 Task: Add Sprouts 100% Angus Grass-Fed Beef Filet Mignon Steak to the cart.
Action: Mouse moved to (24, 87)
Screenshot: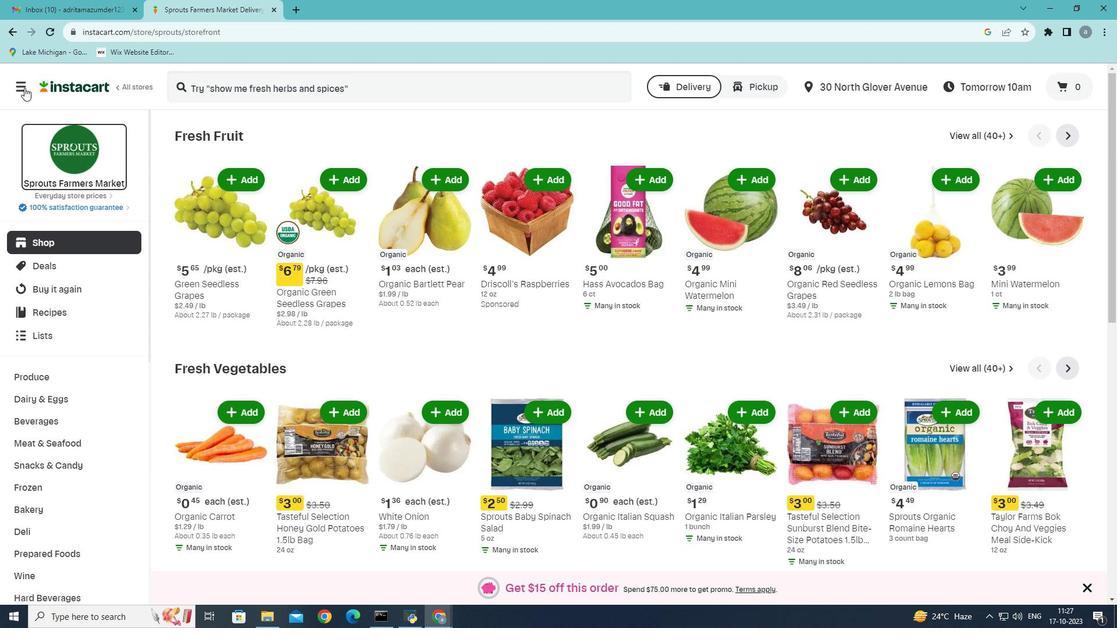 
Action: Mouse pressed left at (24, 87)
Screenshot: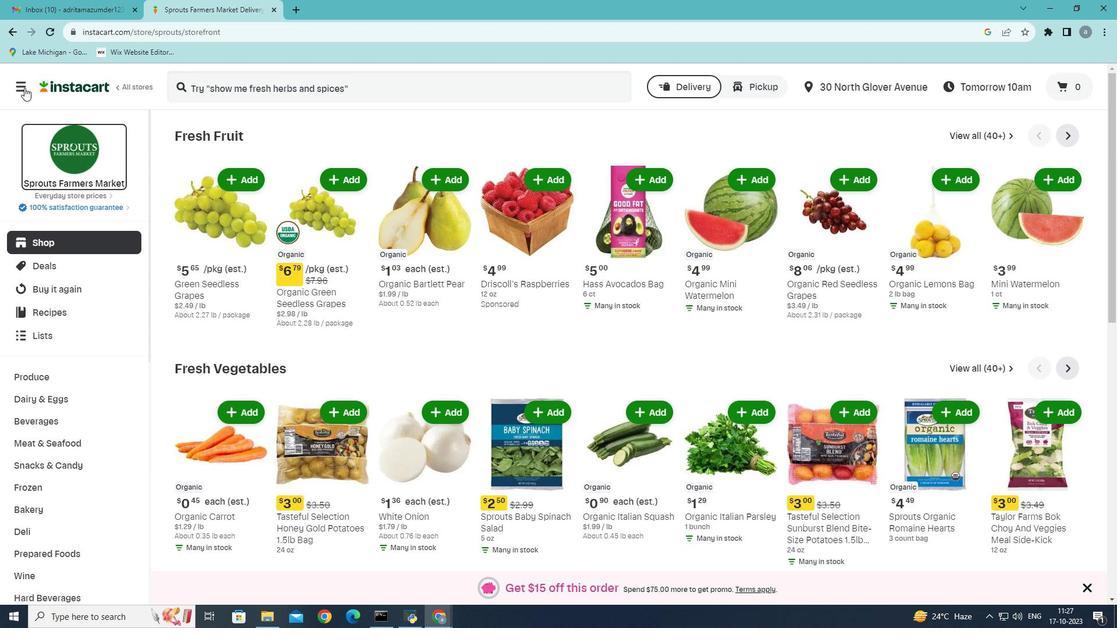 
Action: Mouse moved to (44, 341)
Screenshot: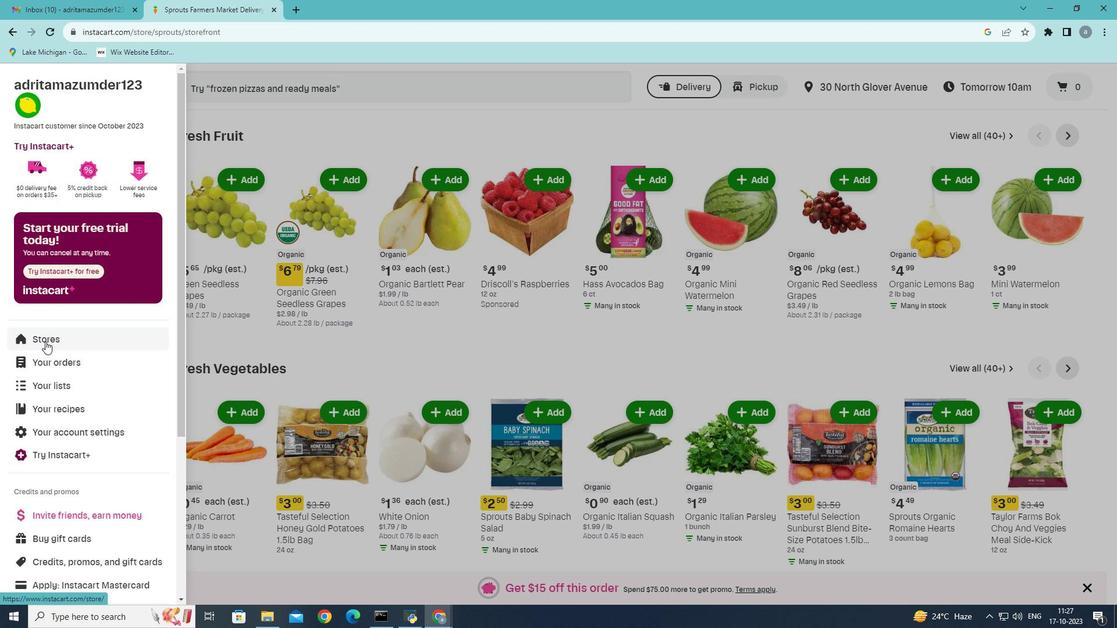 
Action: Mouse pressed left at (44, 341)
Screenshot: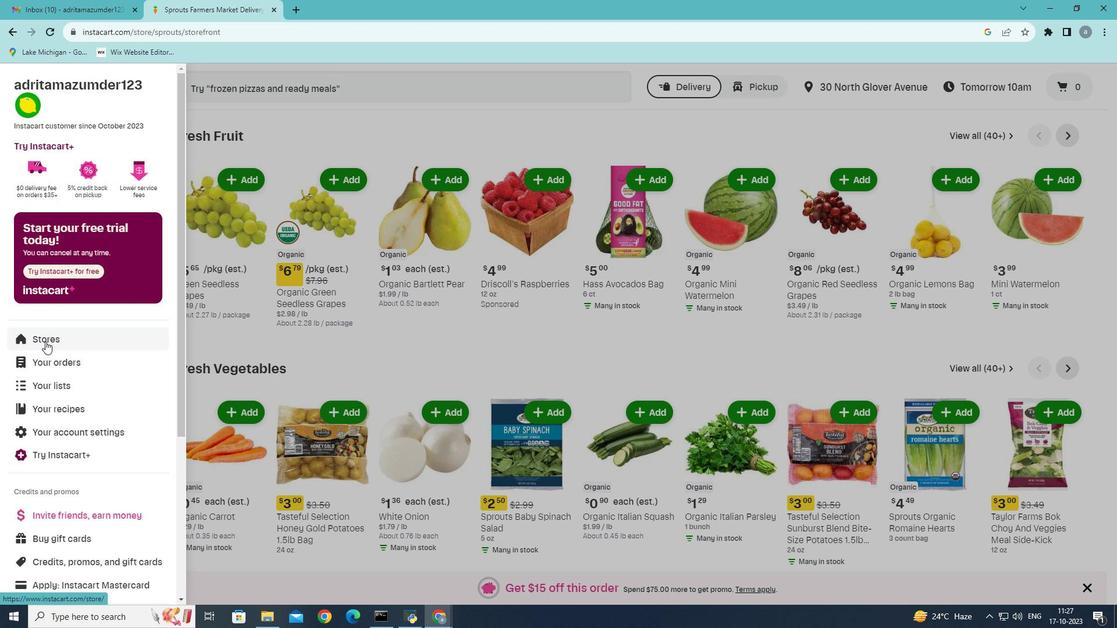 
Action: Mouse moved to (282, 120)
Screenshot: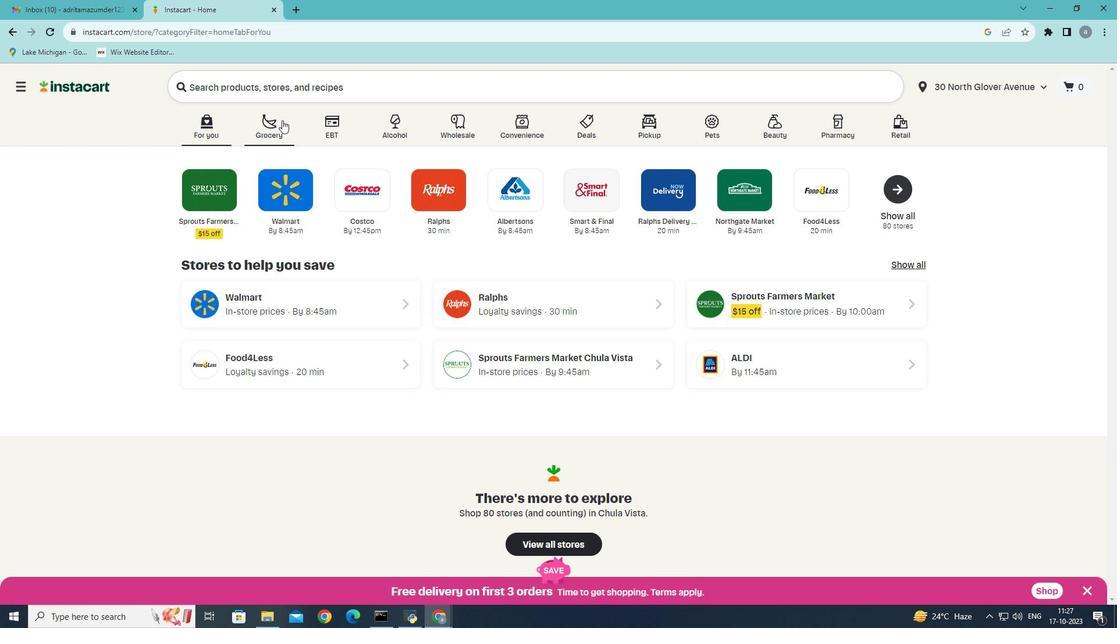 
Action: Mouse pressed left at (282, 120)
Screenshot: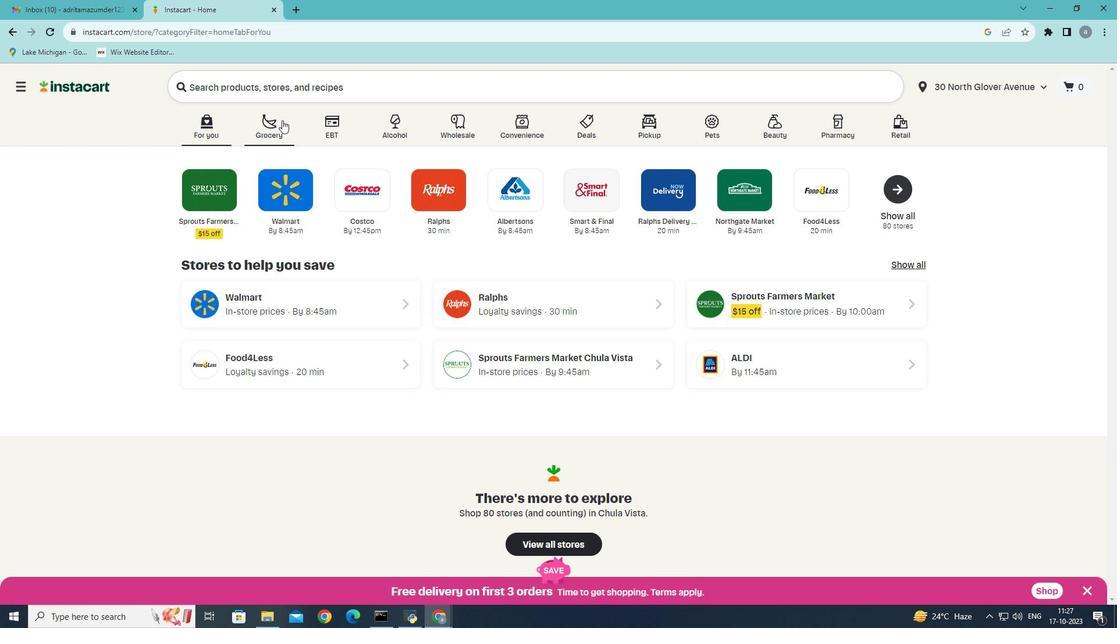 
Action: Mouse moved to (799, 285)
Screenshot: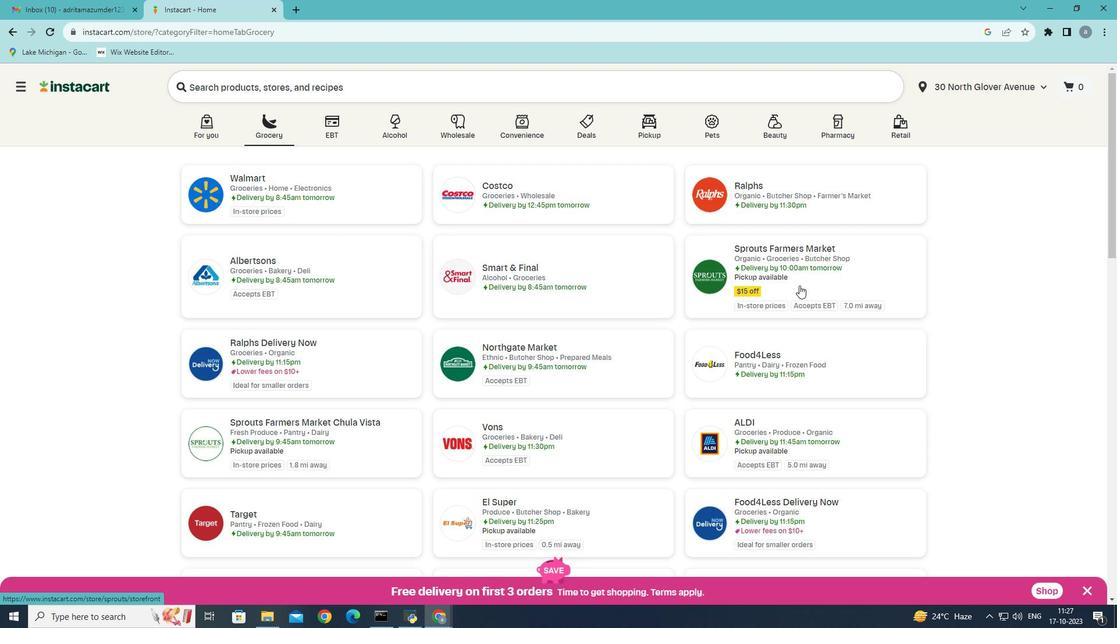 
Action: Mouse pressed left at (799, 285)
Screenshot: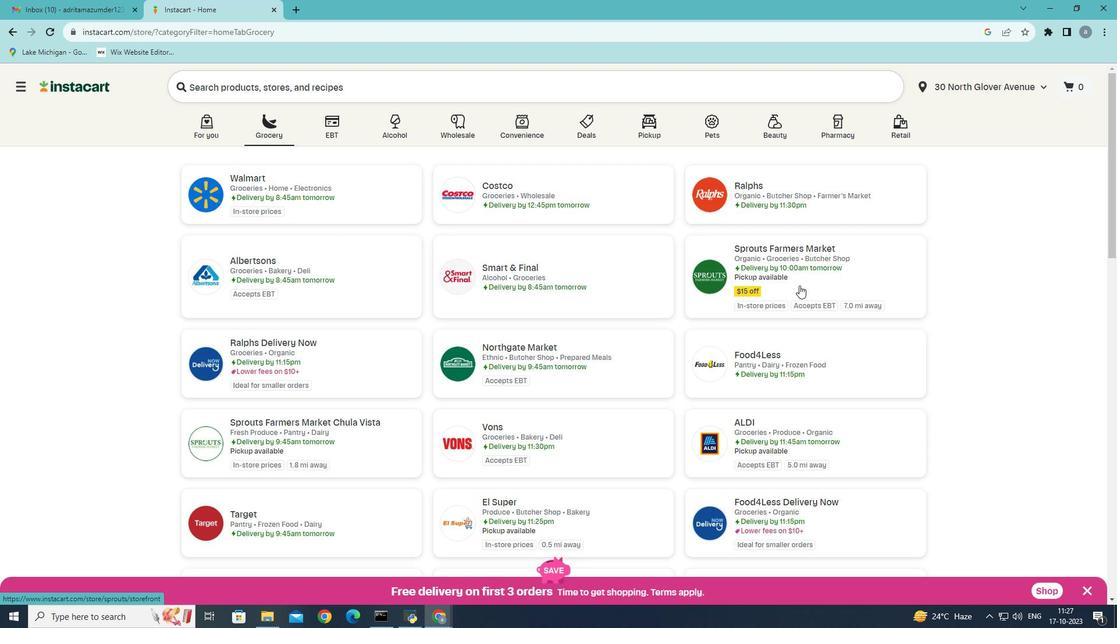 
Action: Mouse moved to (418, 125)
Screenshot: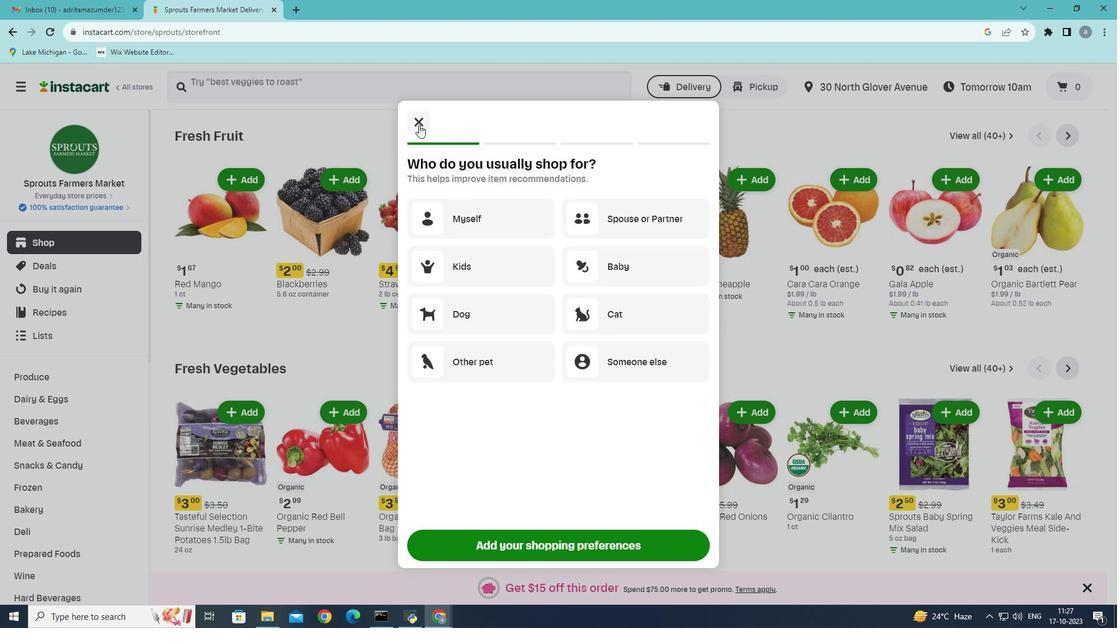 
Action: Mouse pressed left at (418, 125)
Screenshot: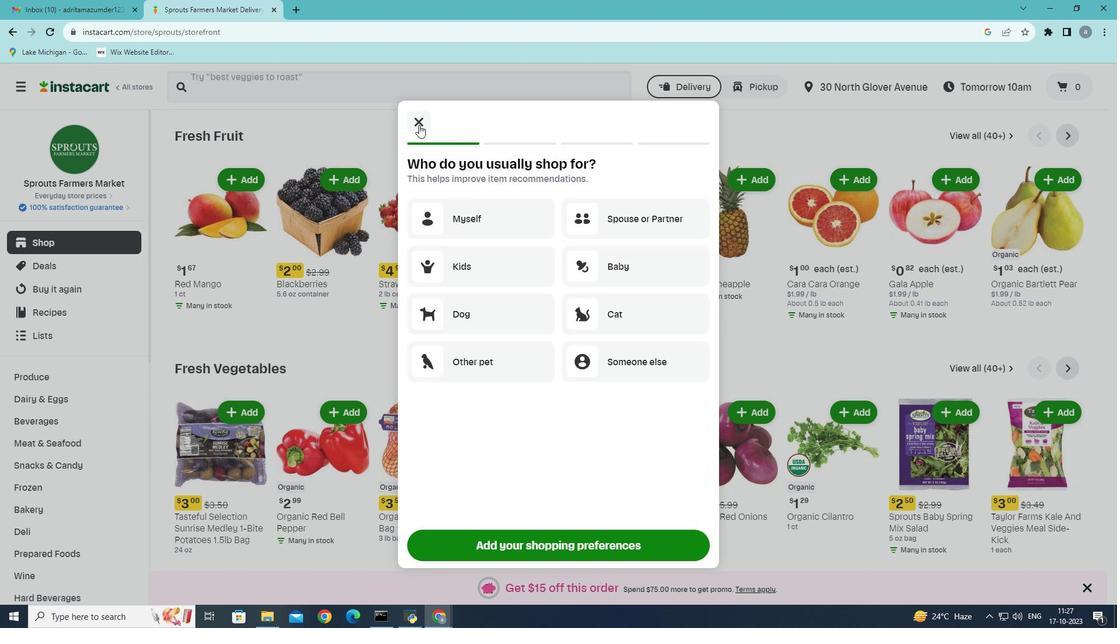 
Action: Mouse moved to (62, 449)
Screenshot: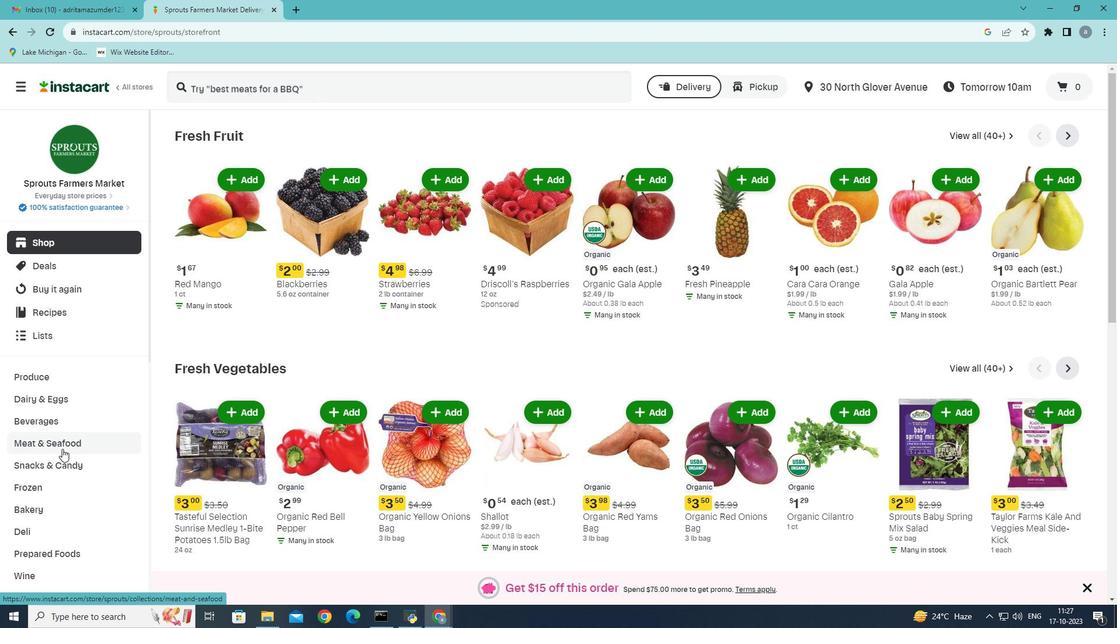 
Action: Mouse pressed left at (62, 449)
Screenshot: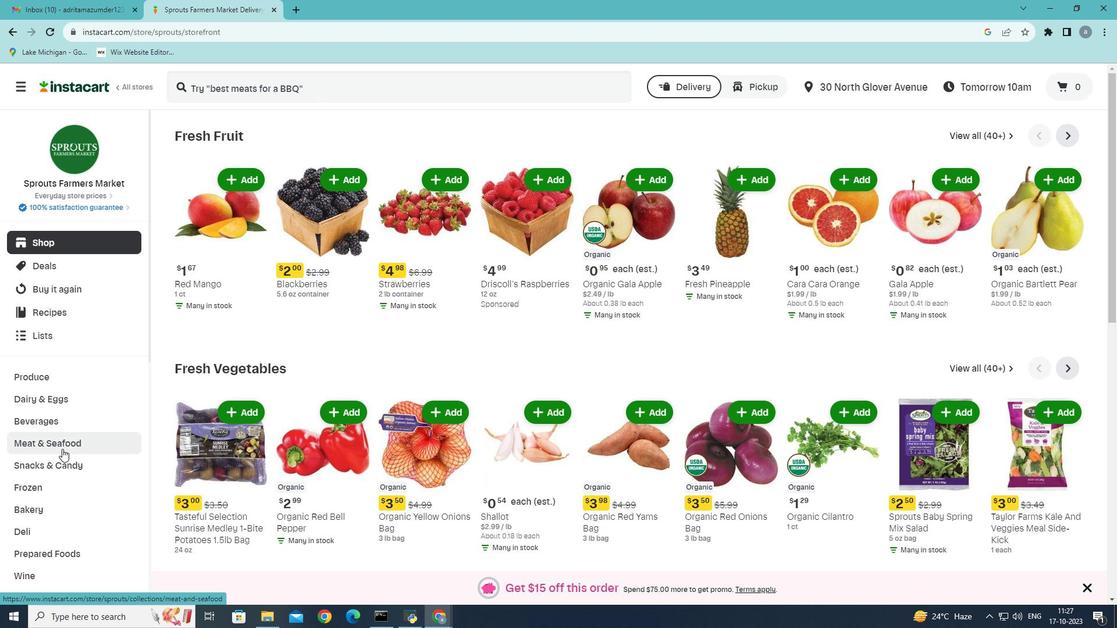
Action: Mouse moved to (340, 166)
Screenshot: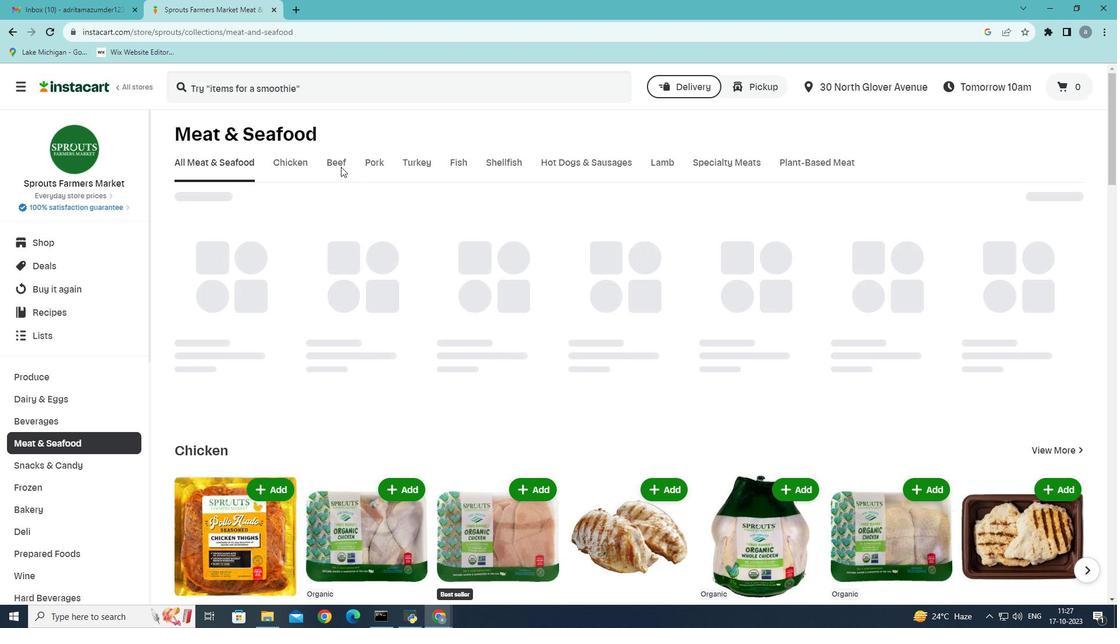 
Action: Mouse pressed left at (340, 166)
Screenshot: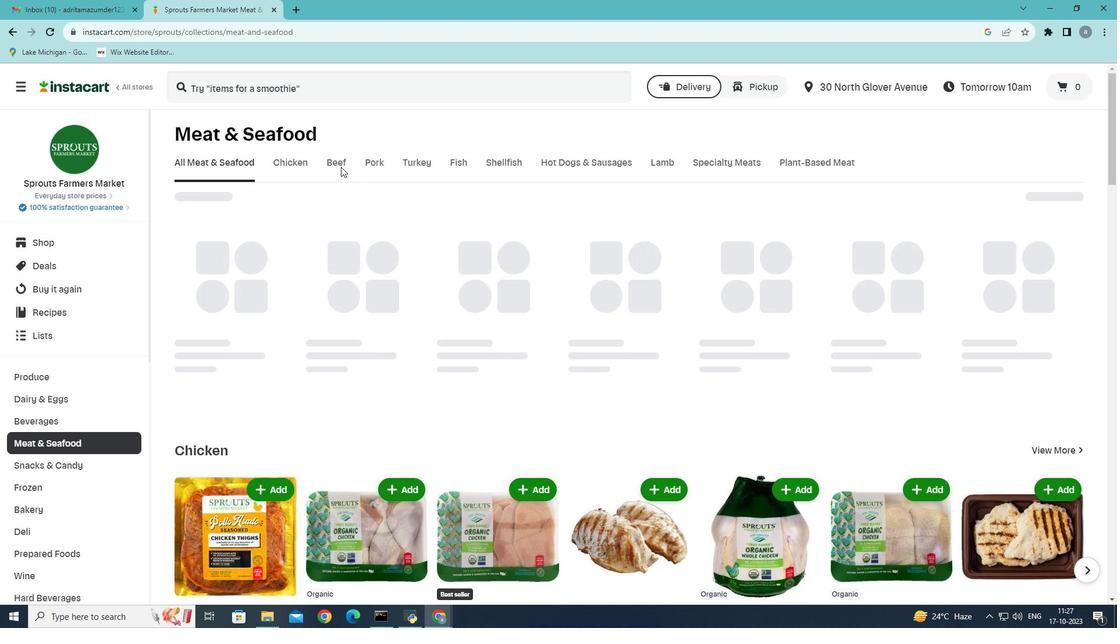 
Action: Mouse moved to (387, 211)
Screenshot: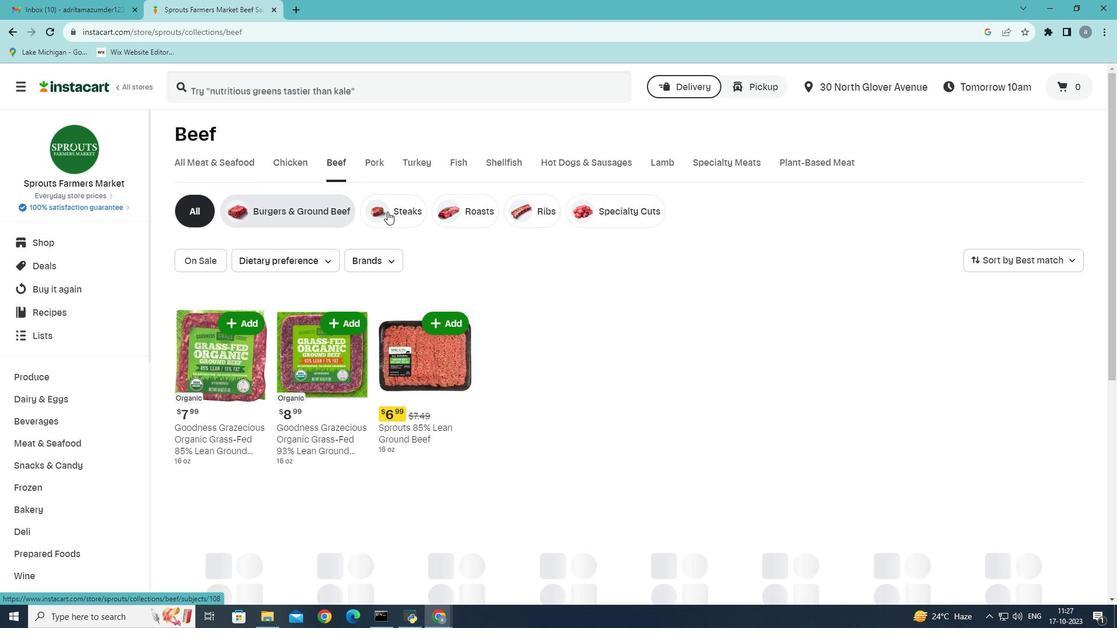 
Action: Mouse pressed left at (387, 211)
Screenshot: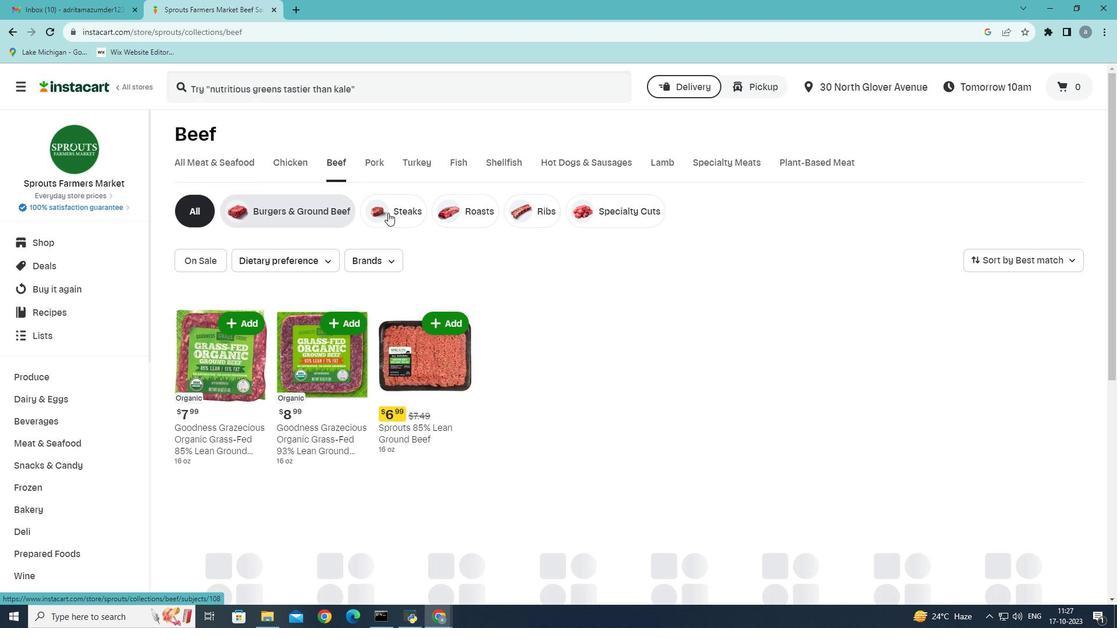 
Action: Mouse moved to (847, 447)
Screenshot: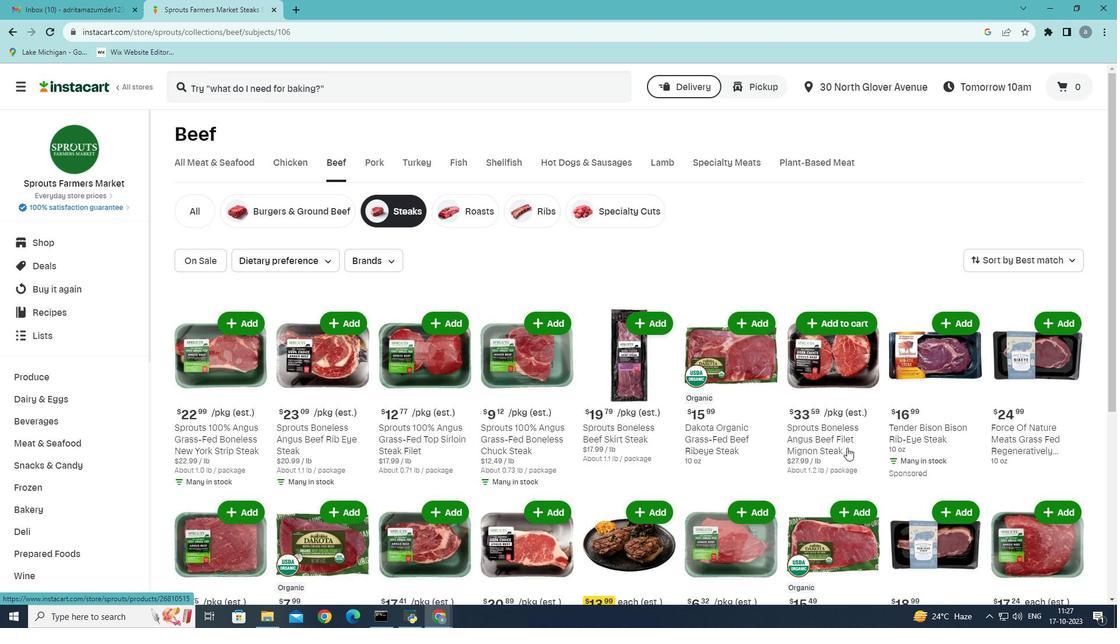 
Action: Mouse scrolled (847, 447) with delta (0, 0)
Screenshot: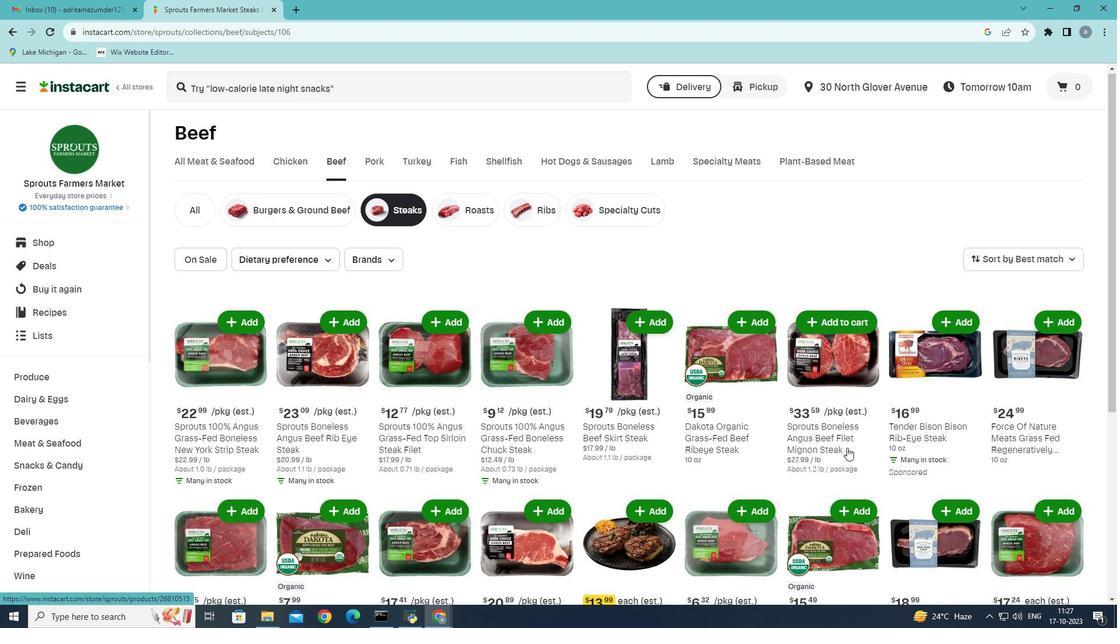 
Action: Mouse moved to (851, 269)
Screenshot: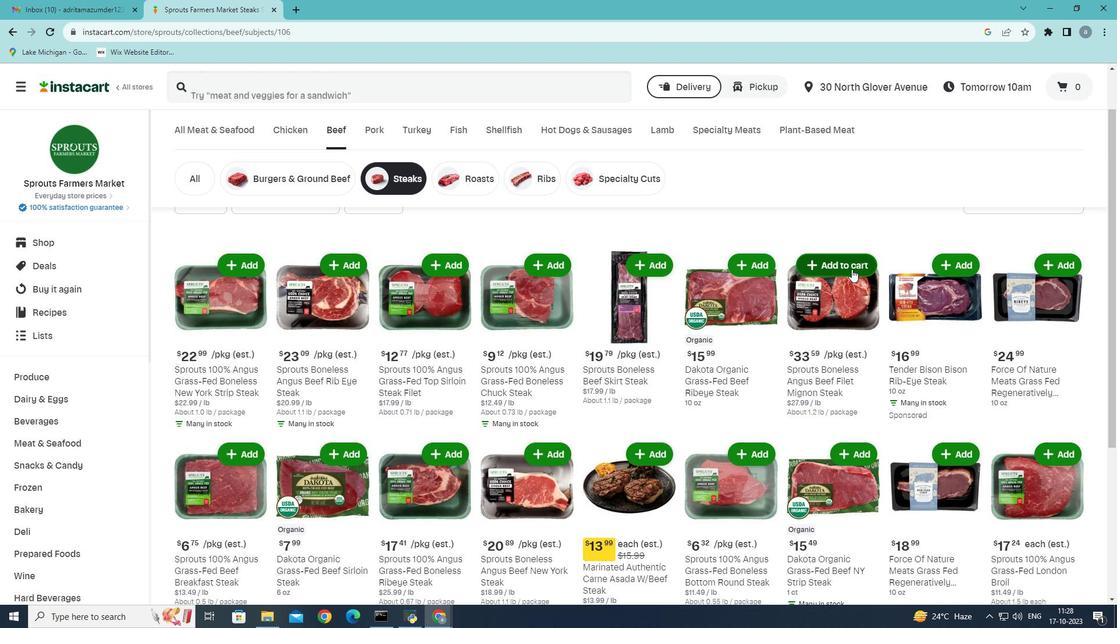 
Action: Mouse pressed left at (851, 269)
Screenshot: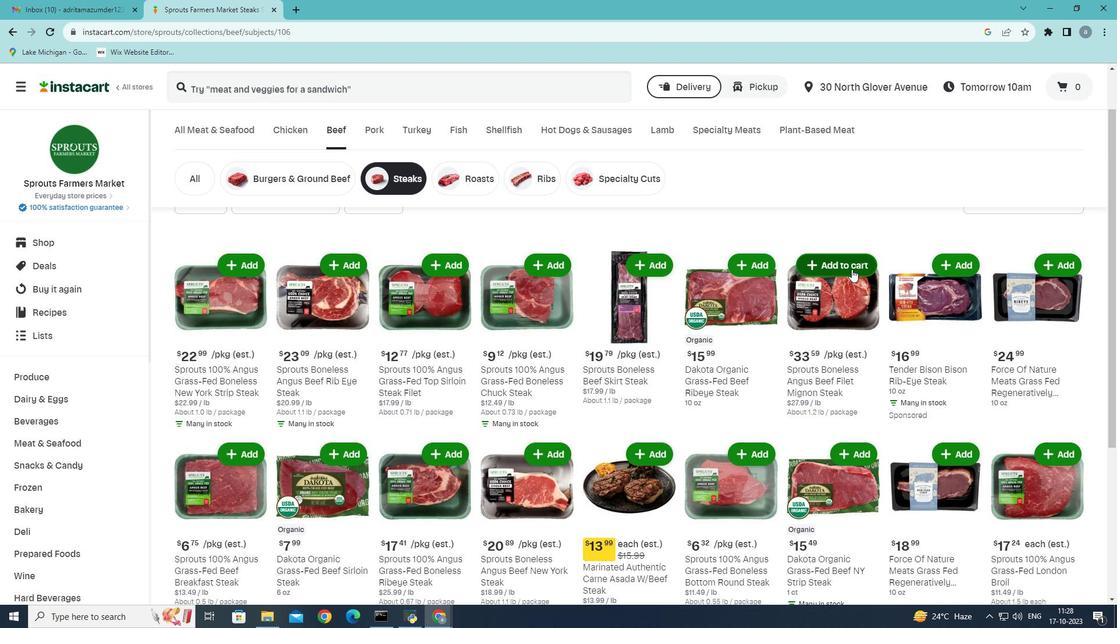 
Action: Mouse moved to (841, 276)
Screenshot: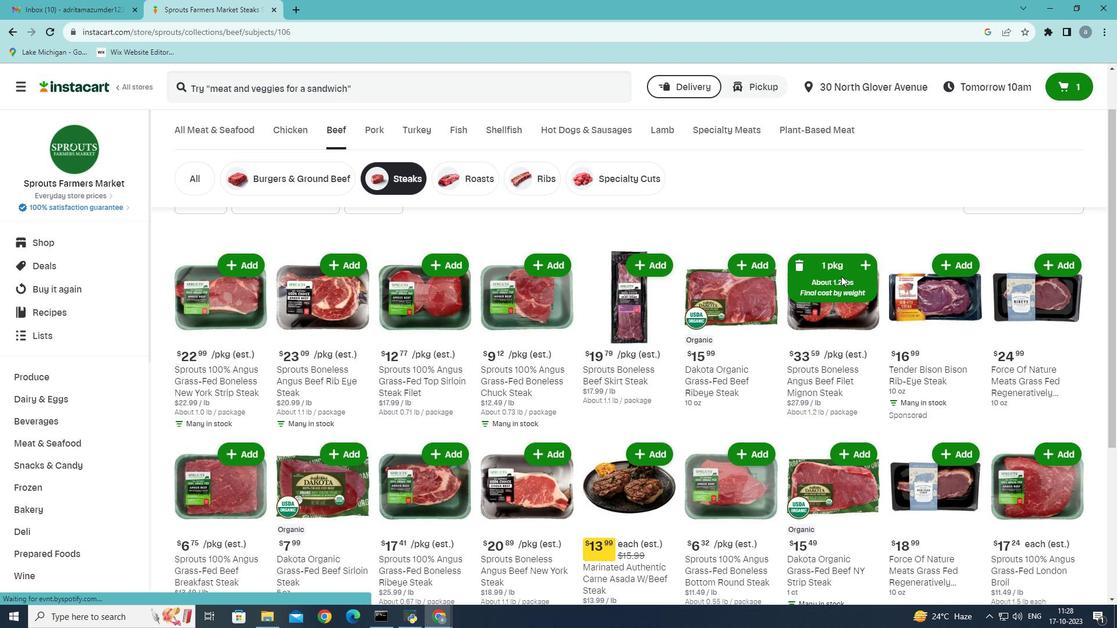 
